 Task: Select the schedule "Working hours (default)".
Action: Mouse pressed left at (235, 299)
Screenshot: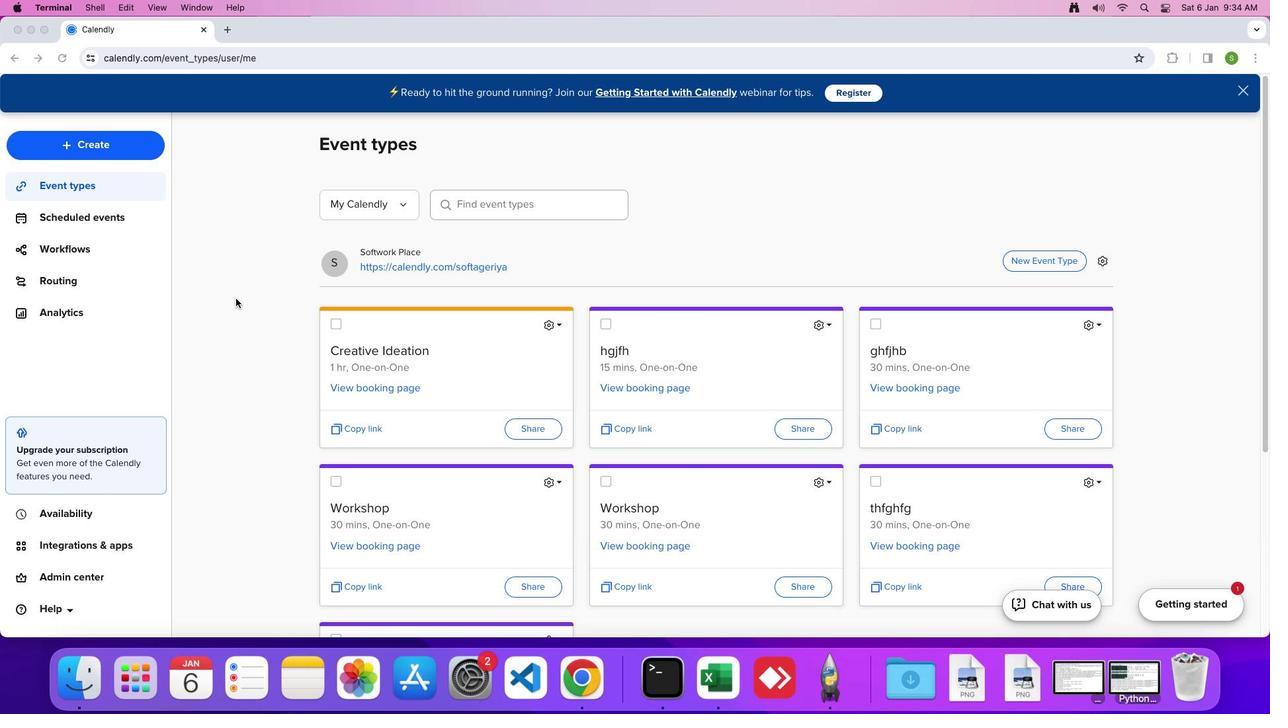 
Action: Mouse moved to (129, 190)
Screenshot: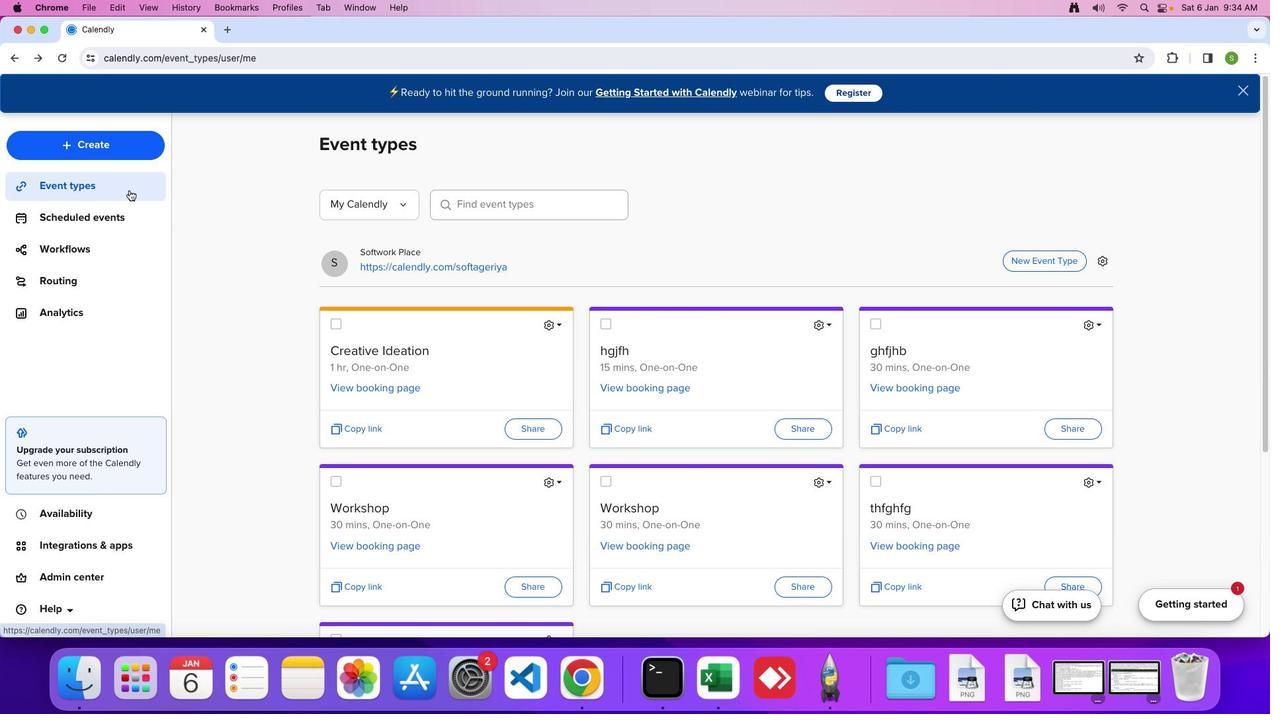 
Action: Mouse pressed left at (129, 190)
Screenshot: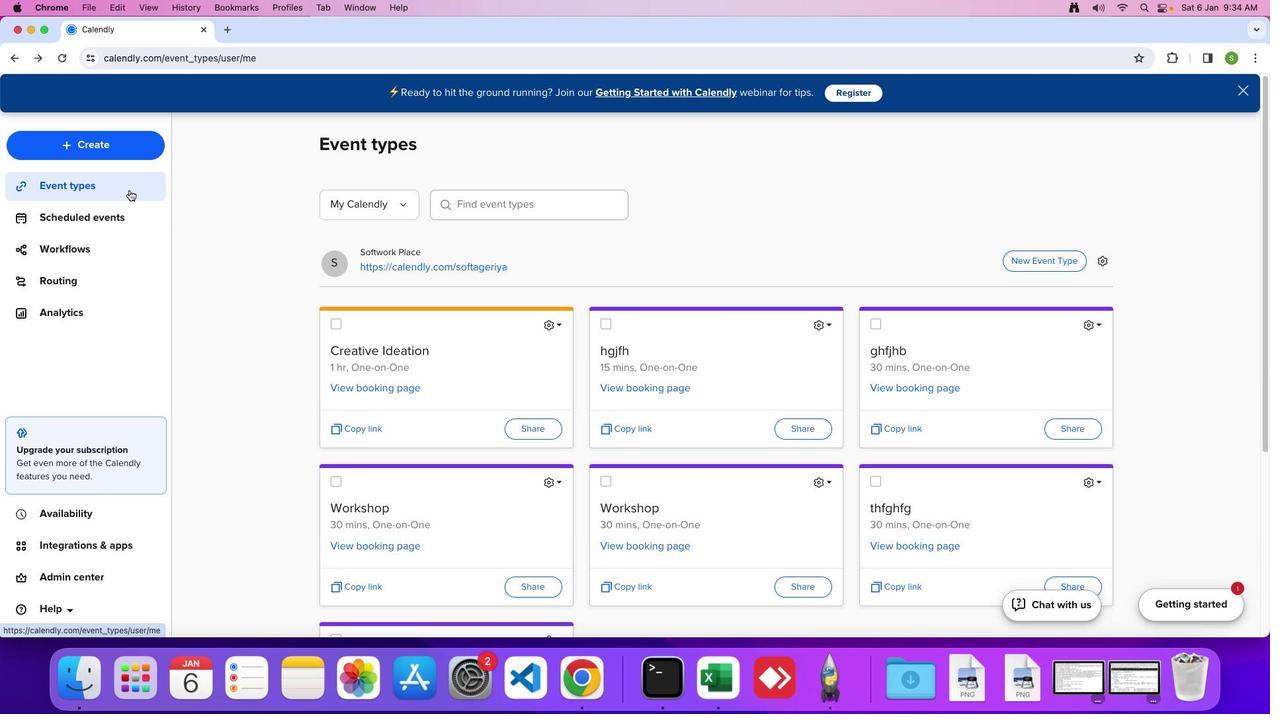 
Action: Mouse moved to (556, 326)
Screenshot: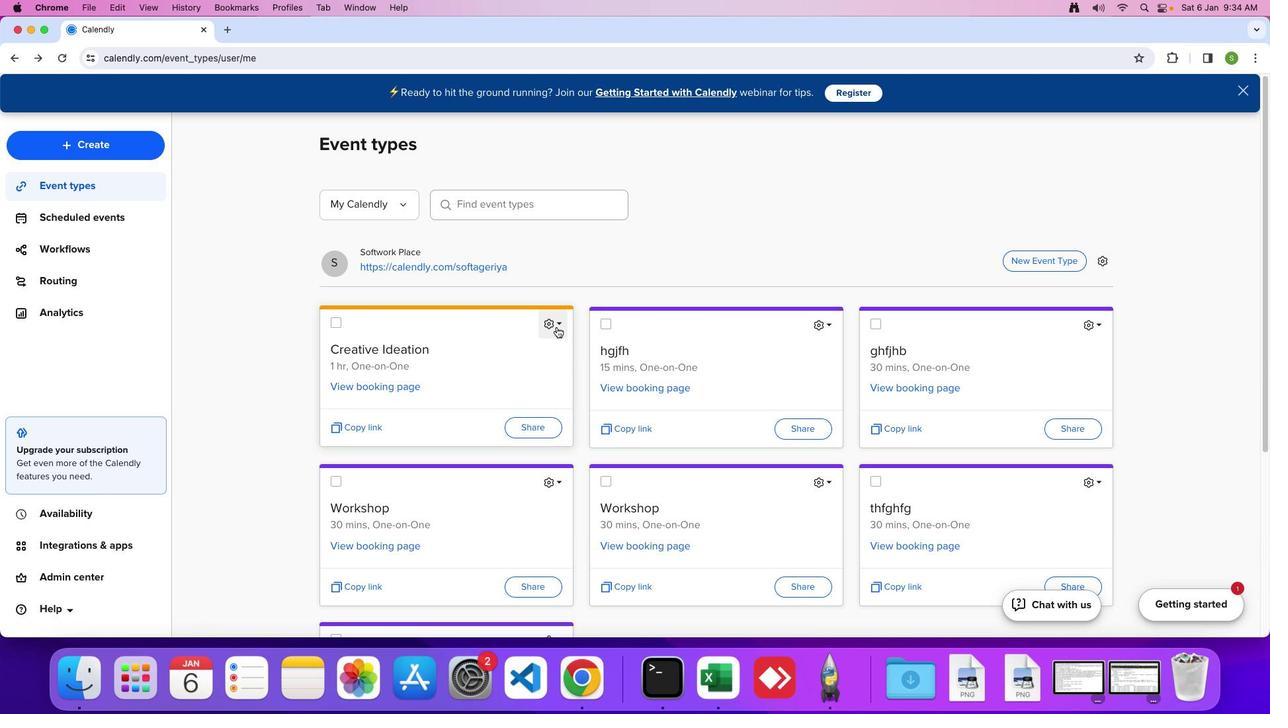 
Action: Mouse pressed left at (556, 326)
Screenshot: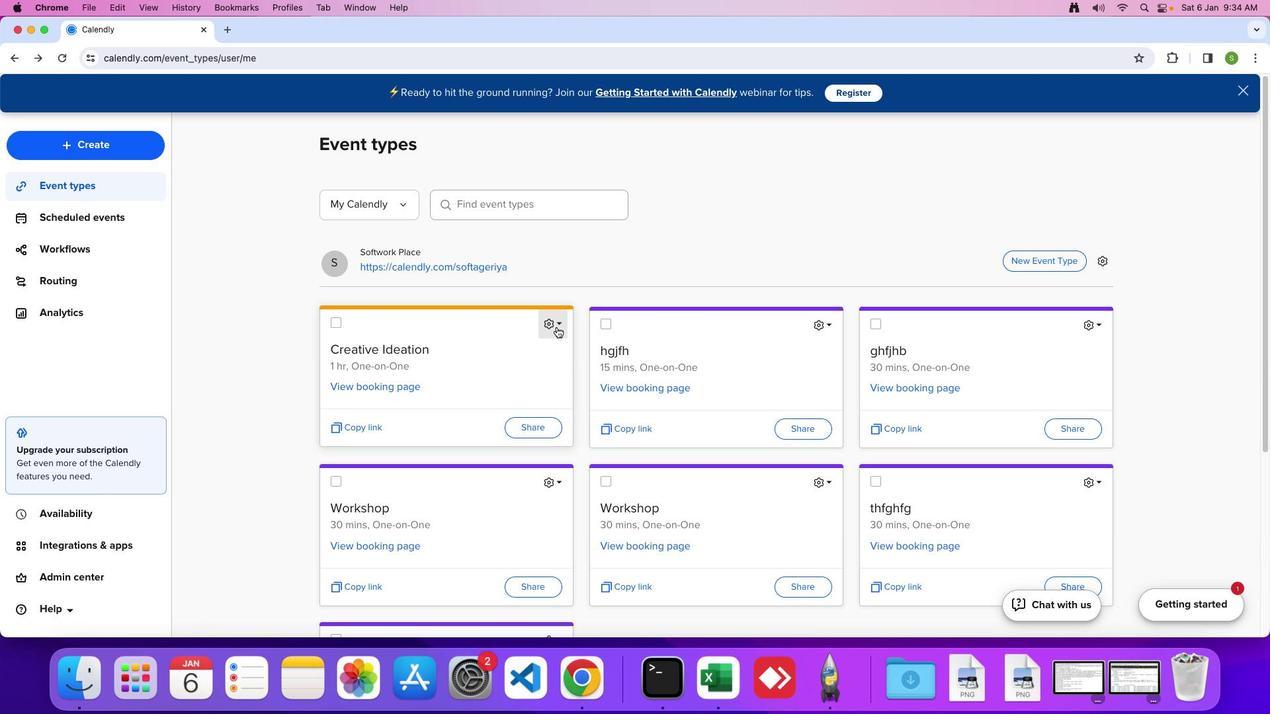 
Action: Mouse moved to (534, 355)
Screenshot: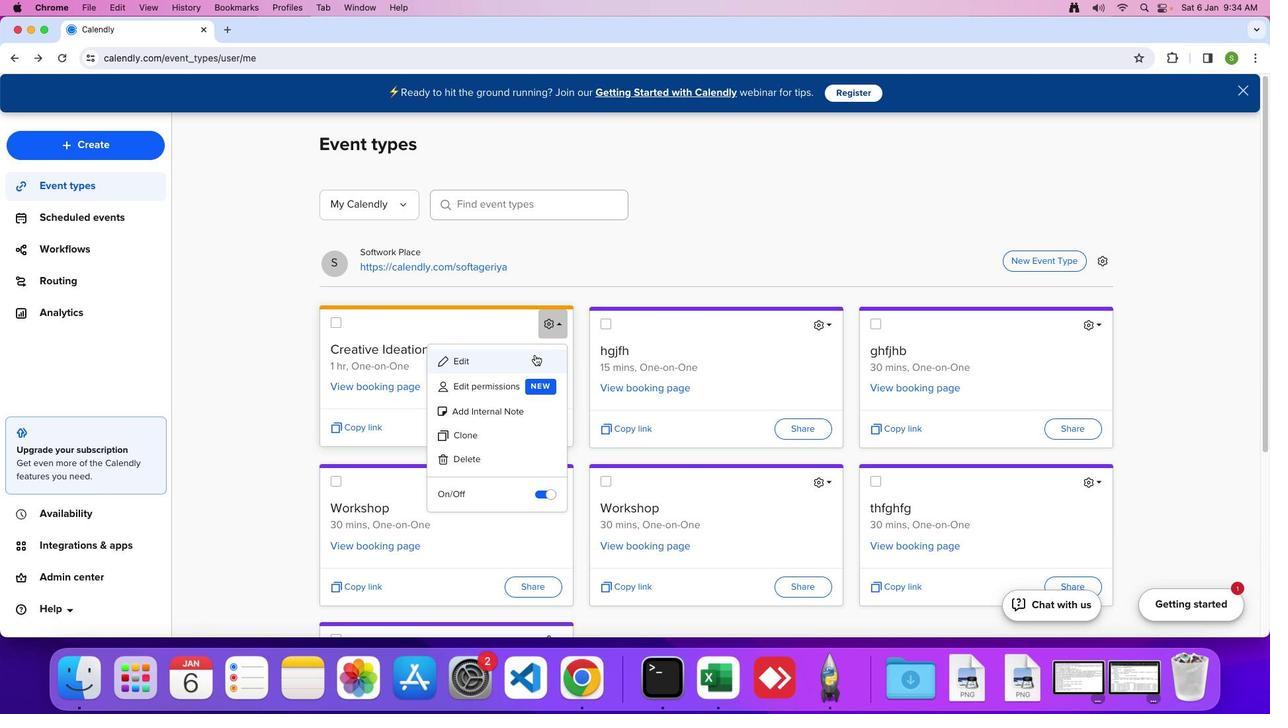 
Action: Mouse pressed left at (534, 355)
Screenshot: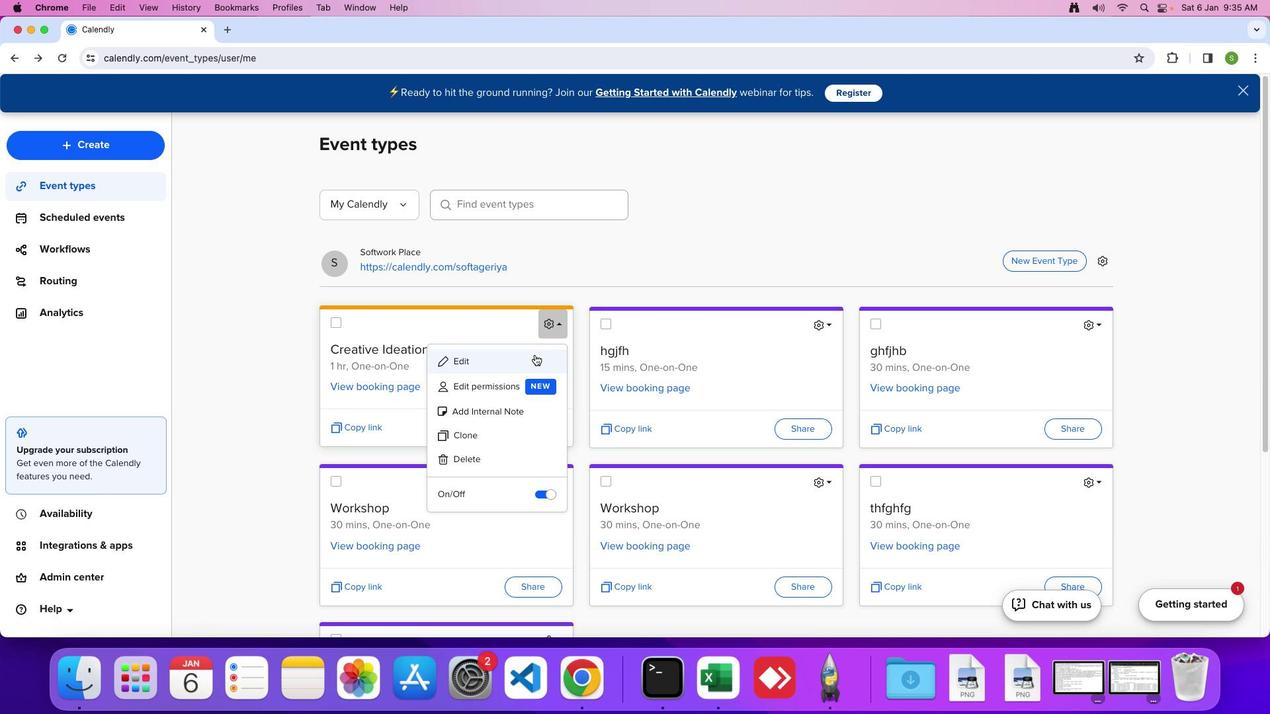 
Action: Mouse moved to (130, 424)
Screenshot: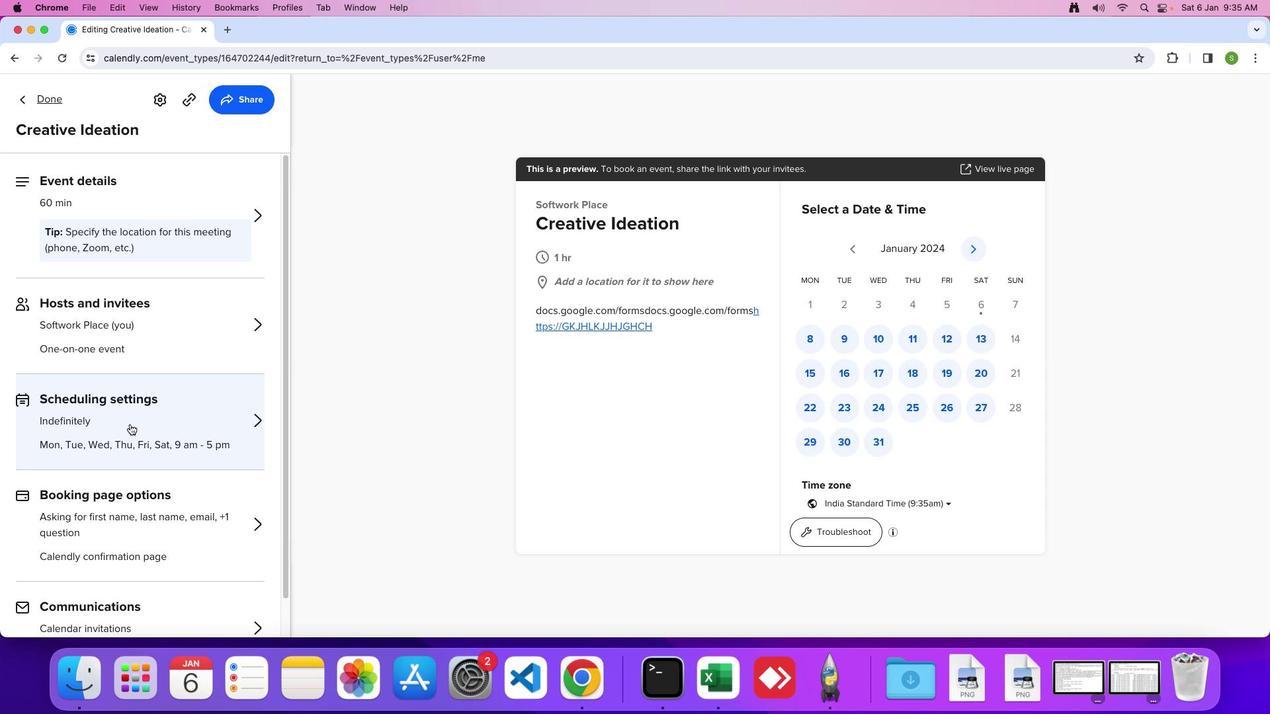 
Action: Mouse pressed left at (130, 424)
Screenshot: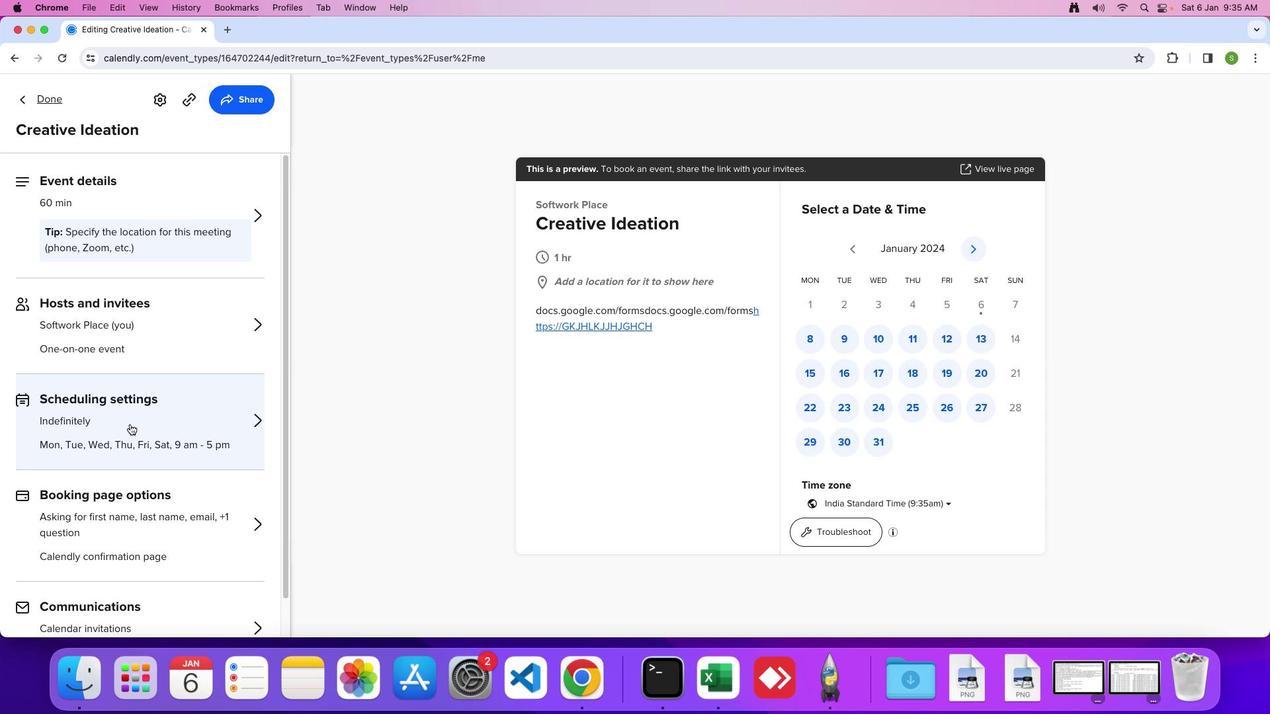 
Action: Mouse moved to (131, 424)
Screenshot: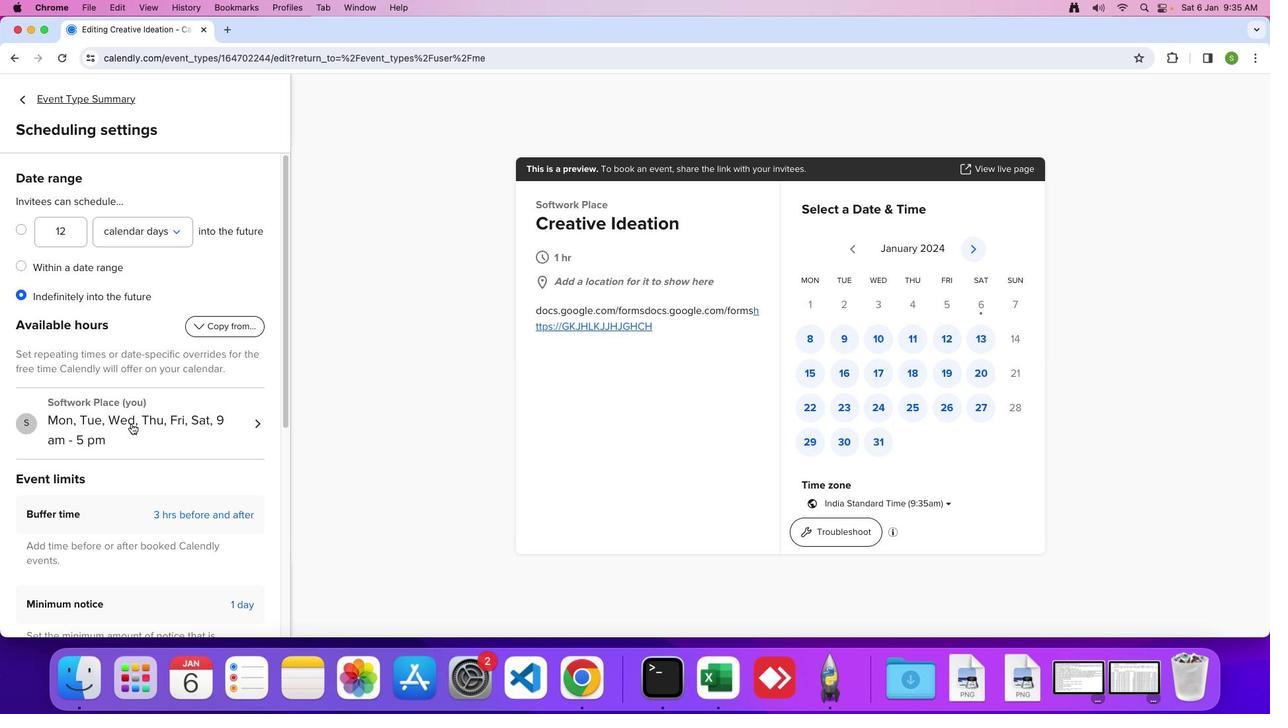 
Action: Mouse pressed left at (131, 424)
Screenshot: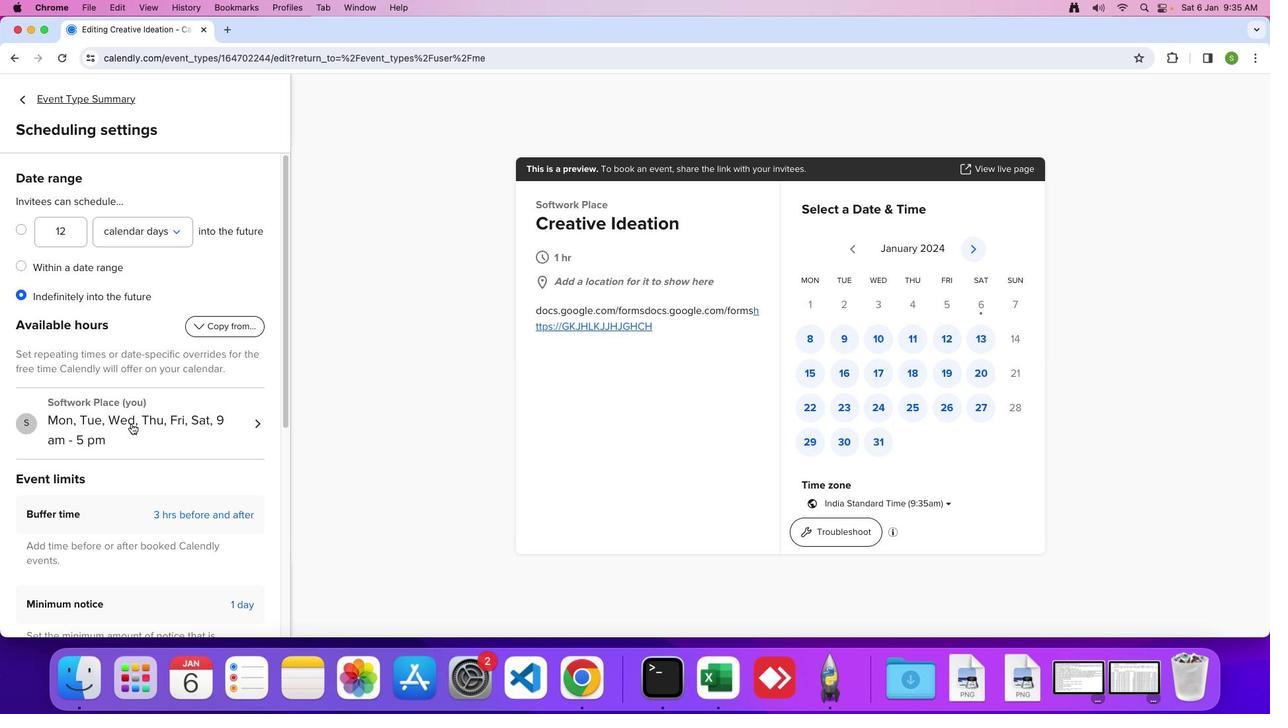 
Action: Mouse moved to (94, 242)
Screenshot: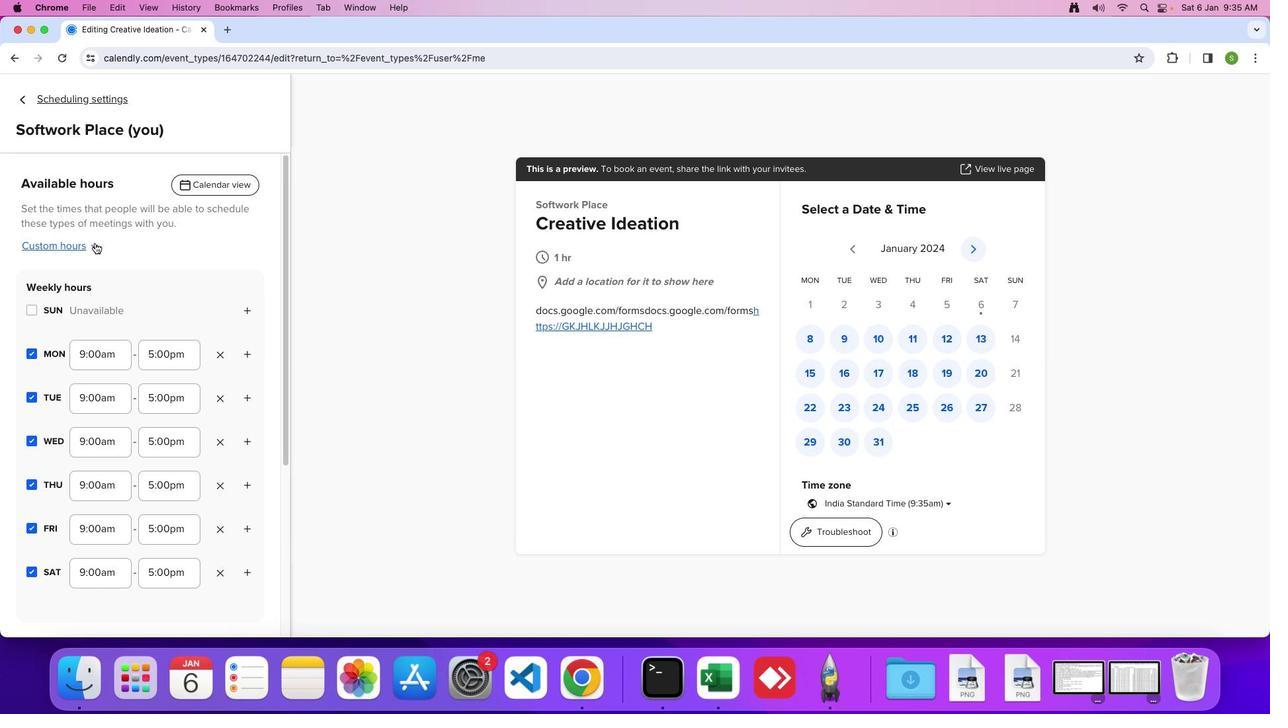 
Action: Mouse pressed left at (94, 242)
Screenshot: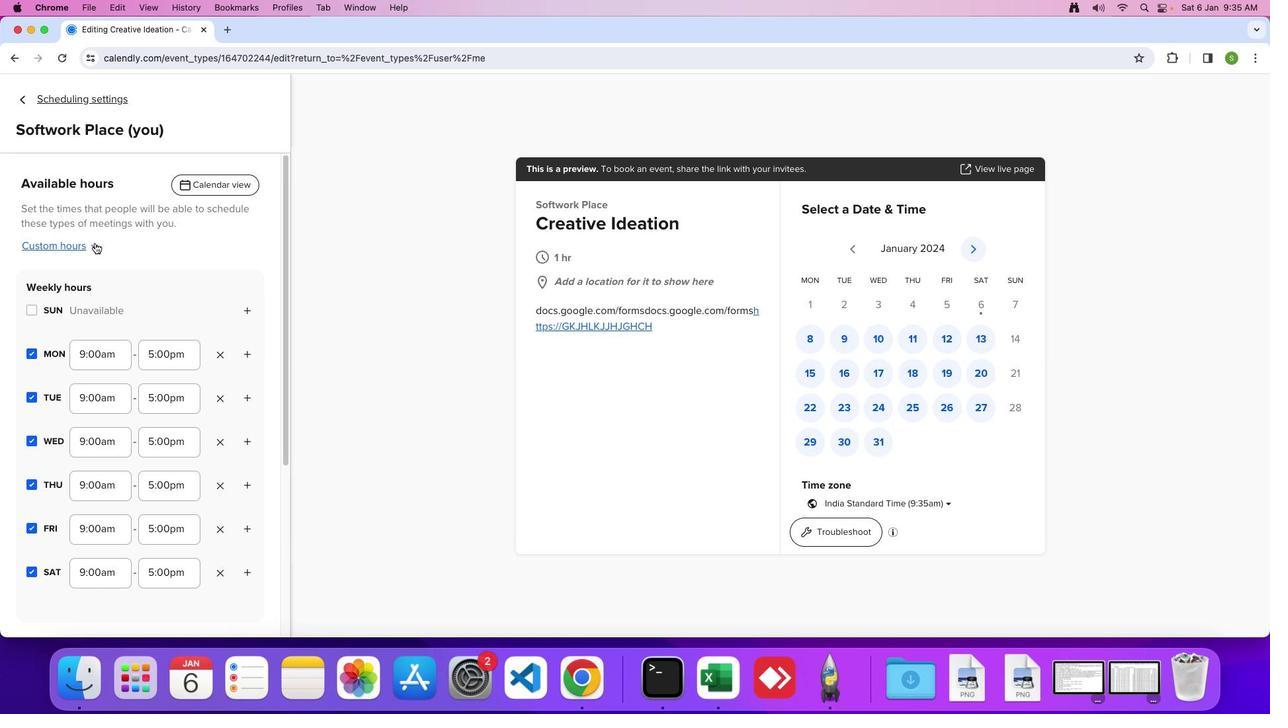 
Action: Mouse moved to (76, 297)
Screenshot: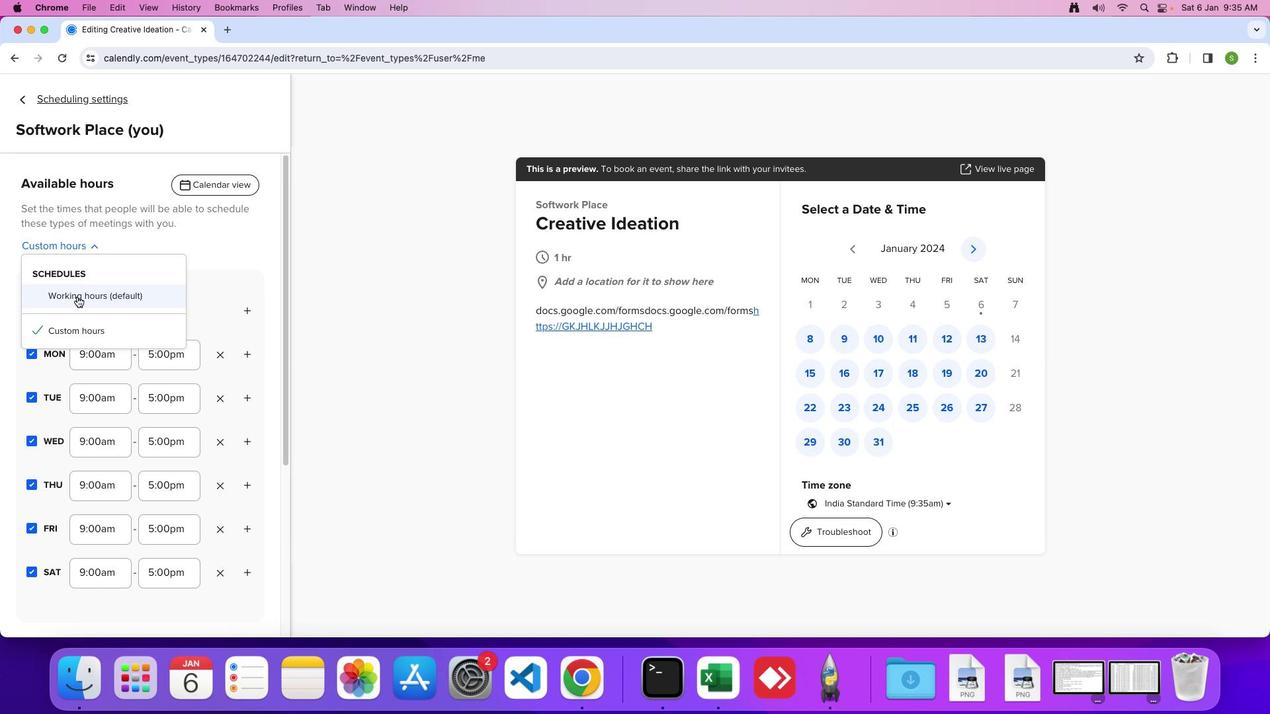 
Action: Mouse pressed left at (76, 297)
Screenshot: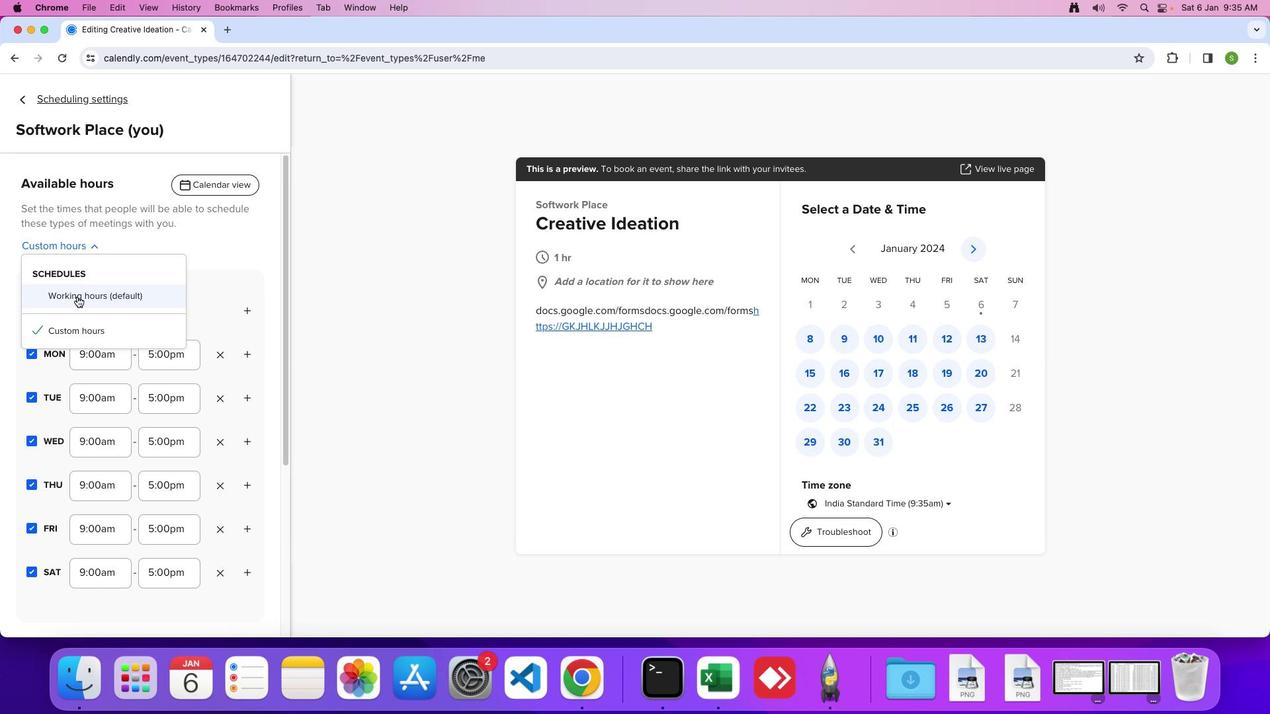 
Action: Mouse moved to (77, 297)
Screenshot: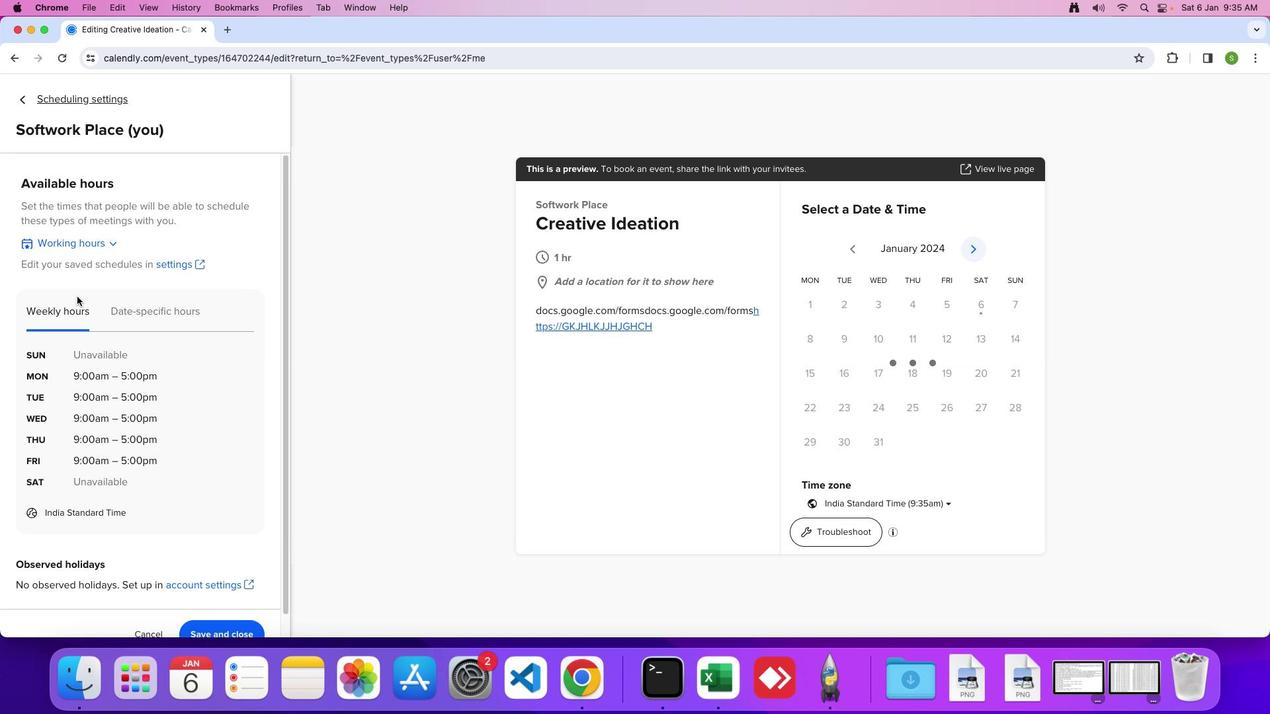 
